 Task: Add Dark Chocolate Covered Almonds Cup to the cart.
Action: Mouse moved to (21, 70)
Screenshot: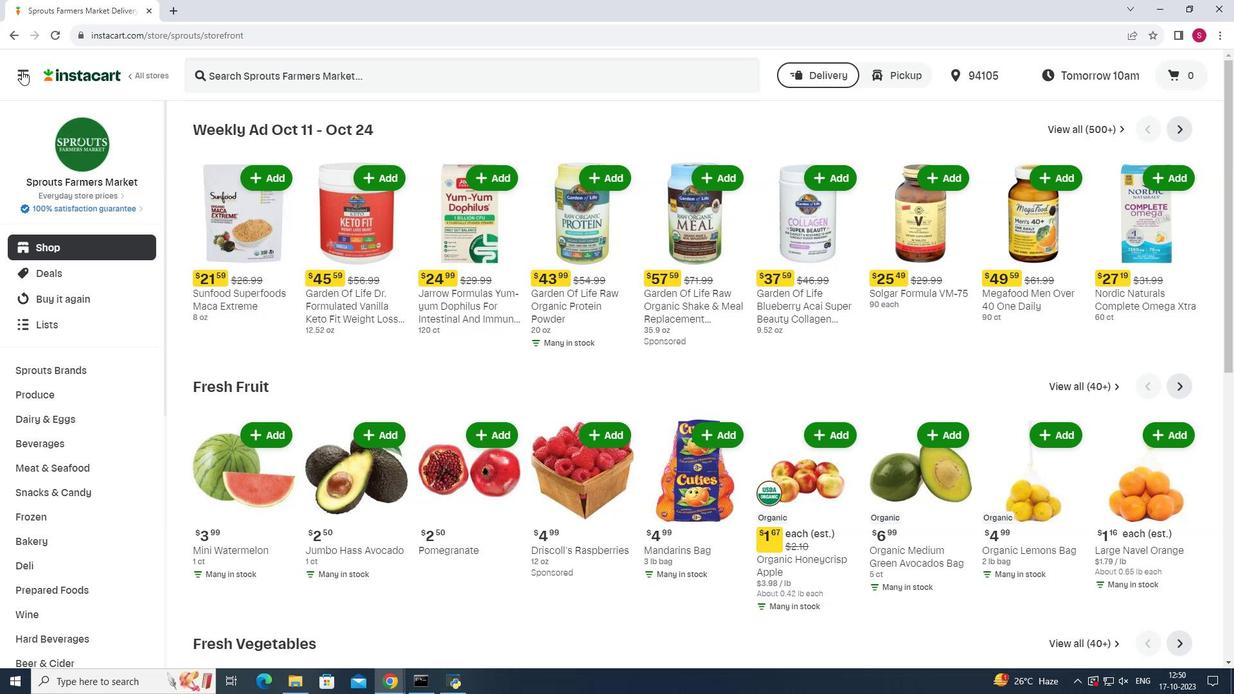 
Action: Mouse pressed left at (21, 70)
Screenshot: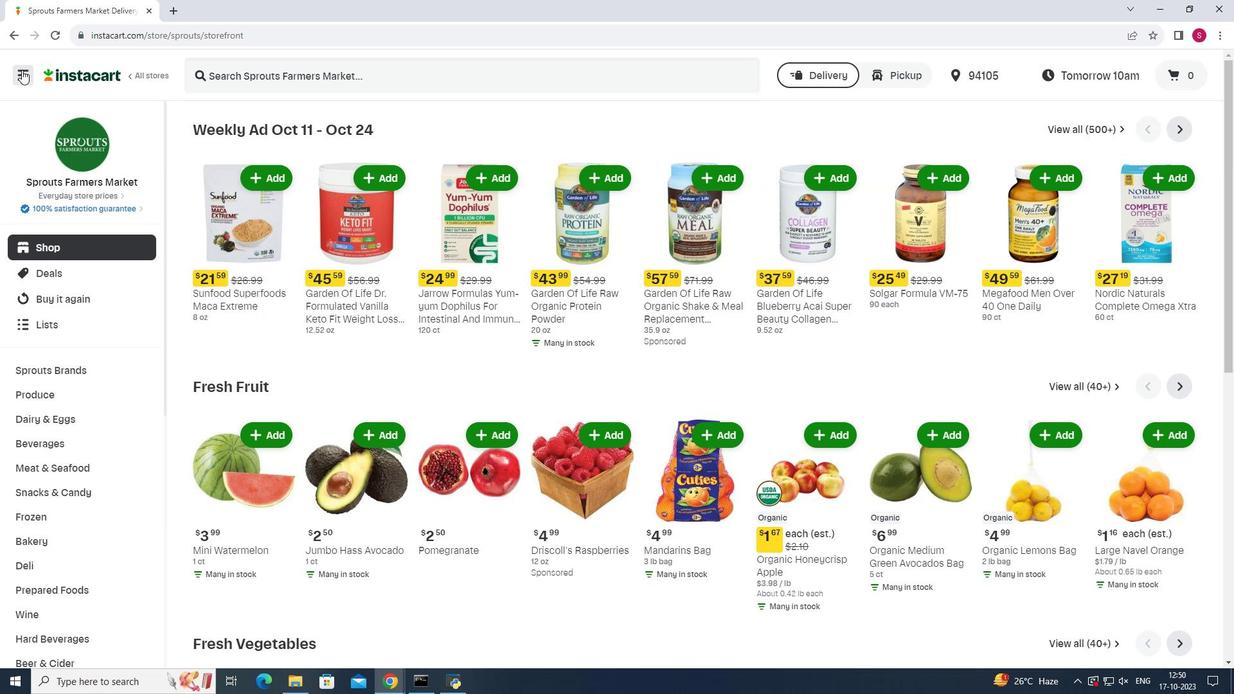 
Action: Mouse moved to (70, 336)
Screenshot: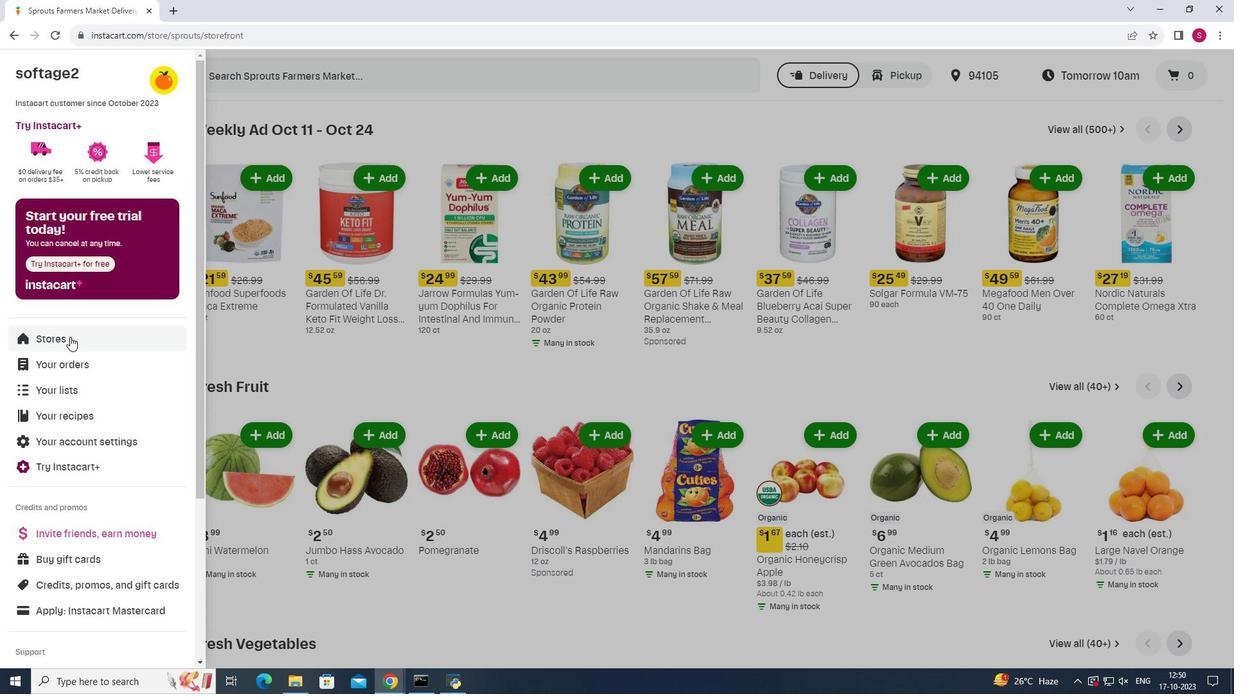 
Action: Mouse pressed left at (70, 336)
Screenshot: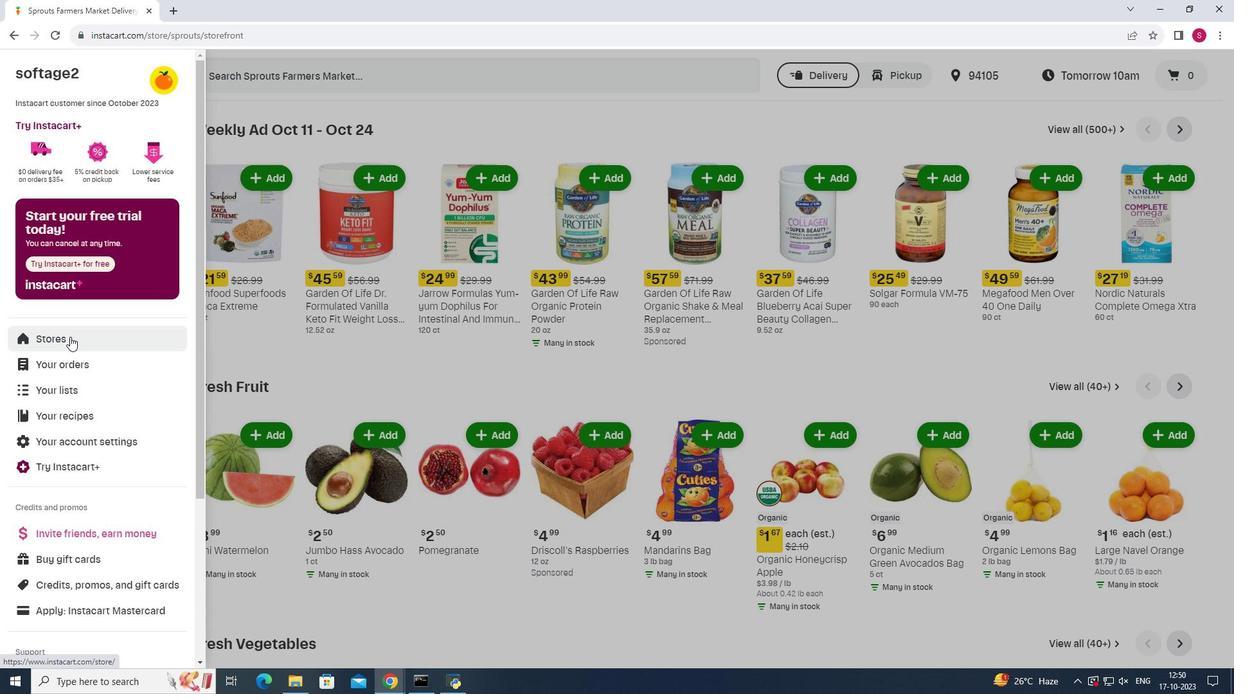 
Action: Mouse moved to (299, 107)
Screenshot: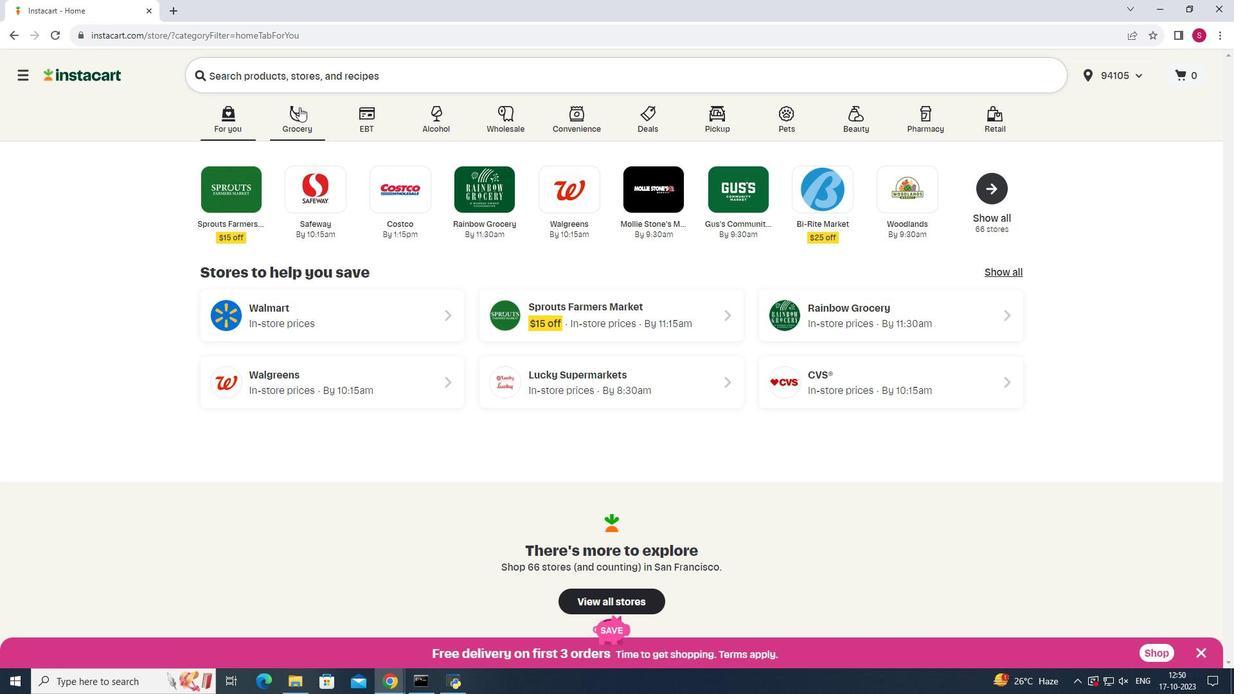
Action: Mouse pressed left at (299, 107)
Screenshot: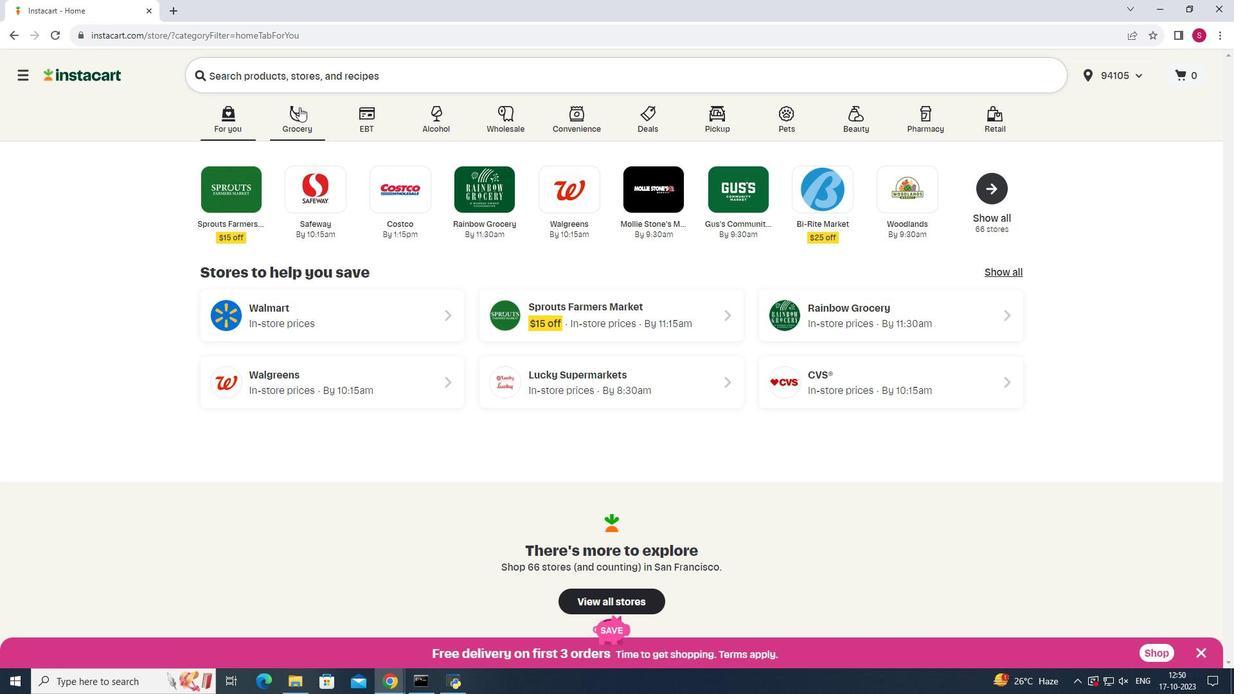
Action: Mouse moved to (868, 169)
Screenshot: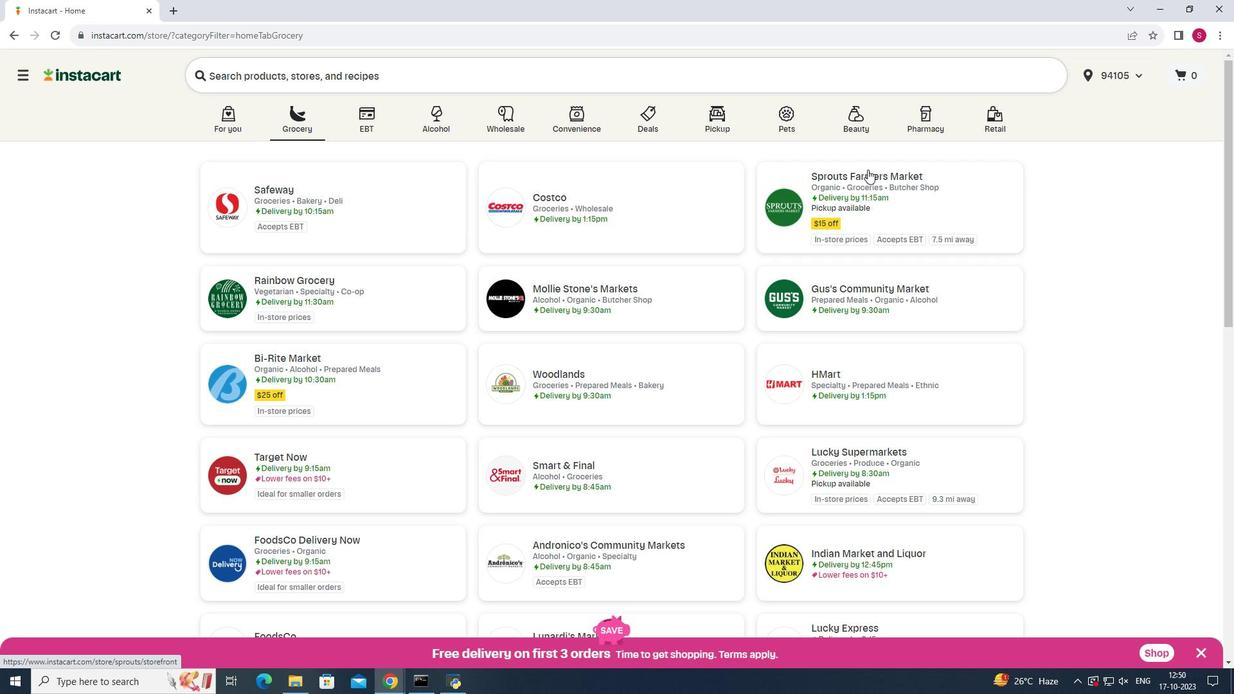 
Action: Mouse pressed left at (868, 169)
Screenshot: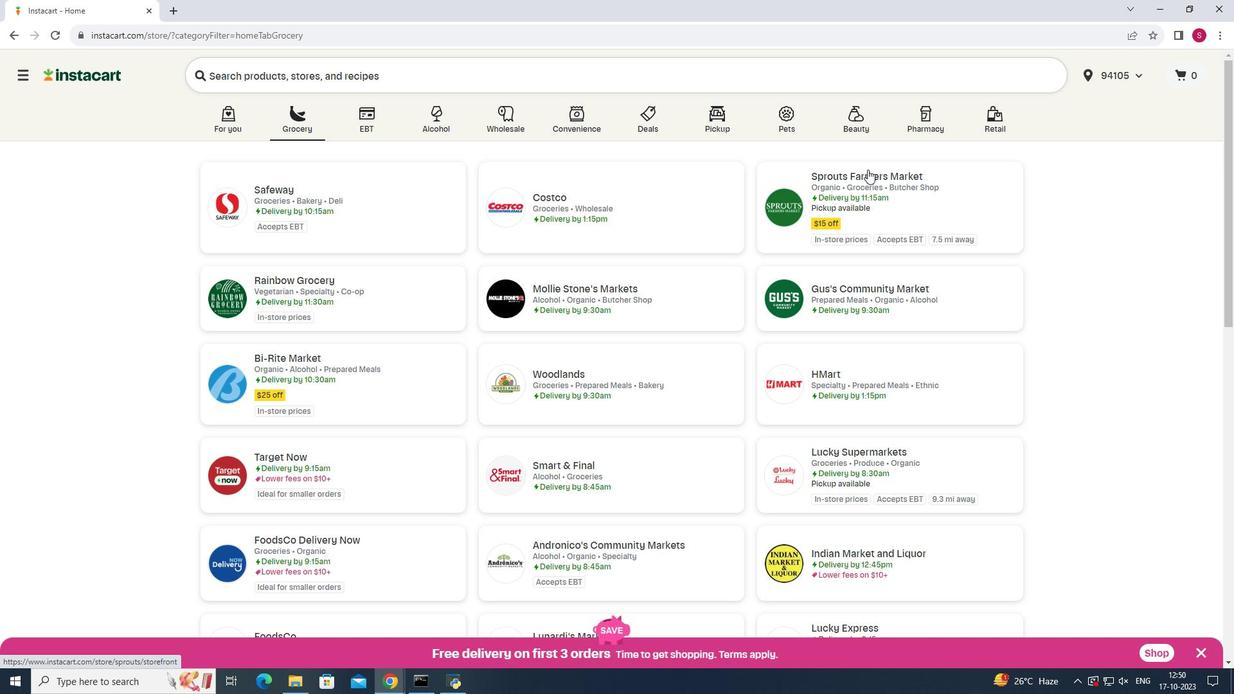 
Action: Mouse moved to (52, 487)
Screenshot: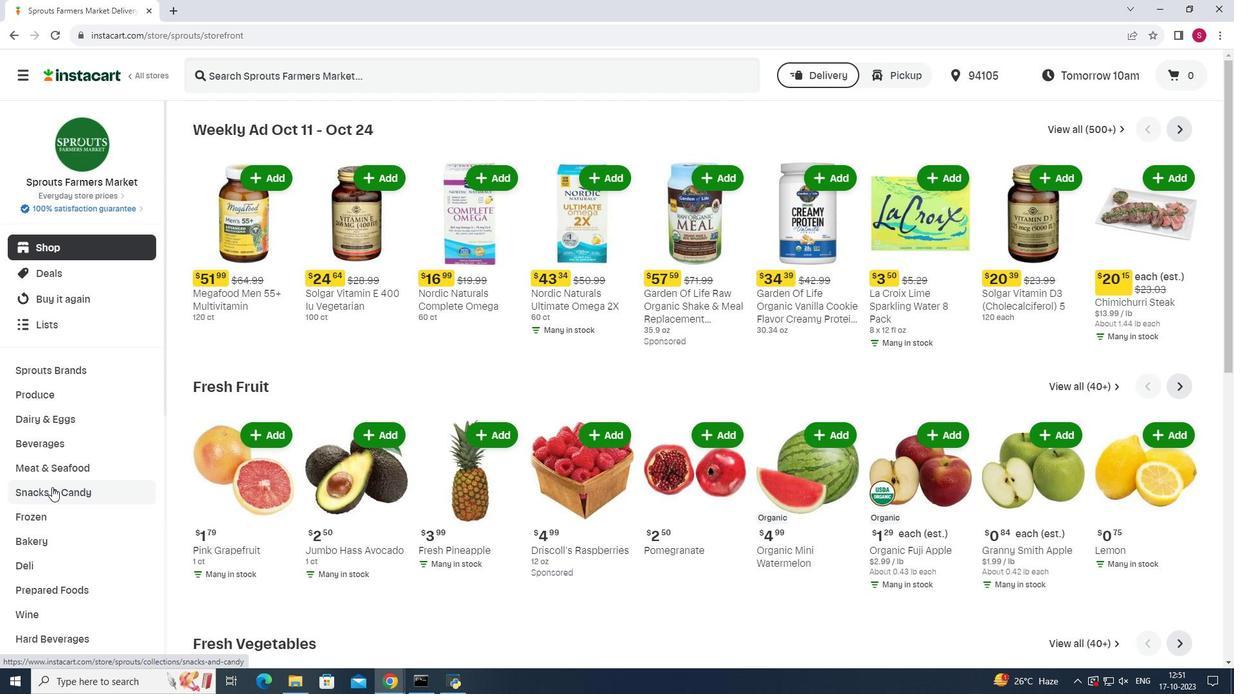 
Action: Mouse pressed left at (52, 487)
Screenshot: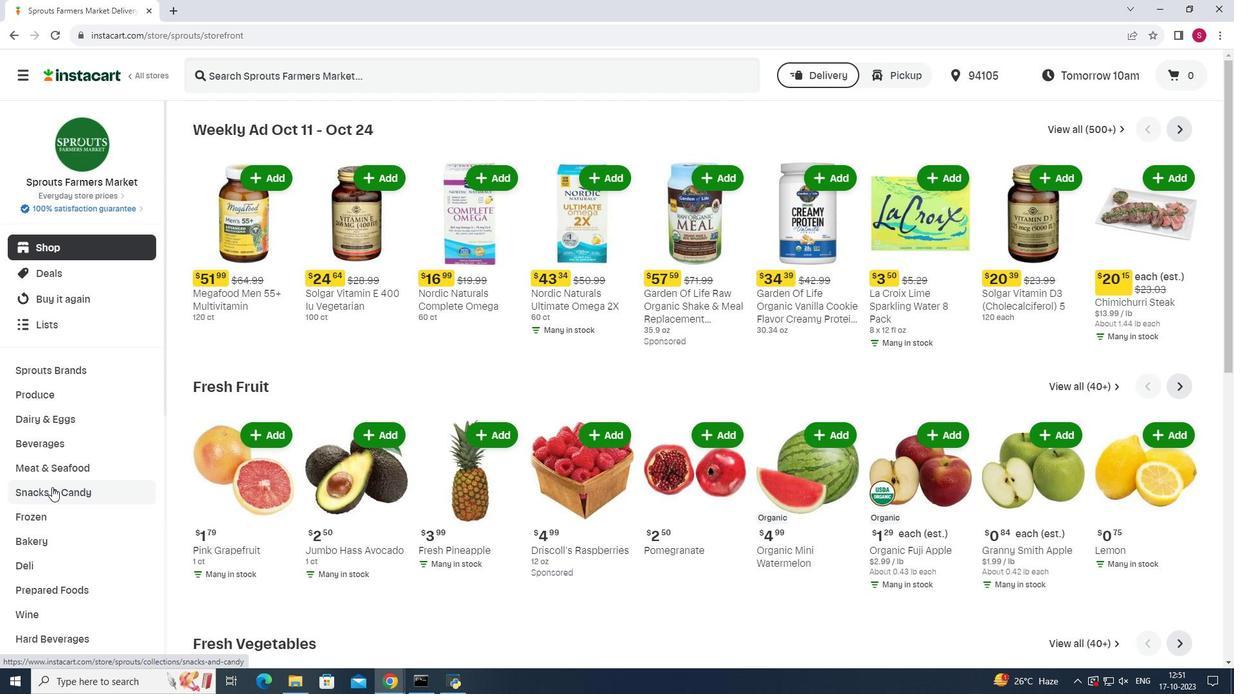 
Action: Mouse moved to (353, 159)
Screenshot: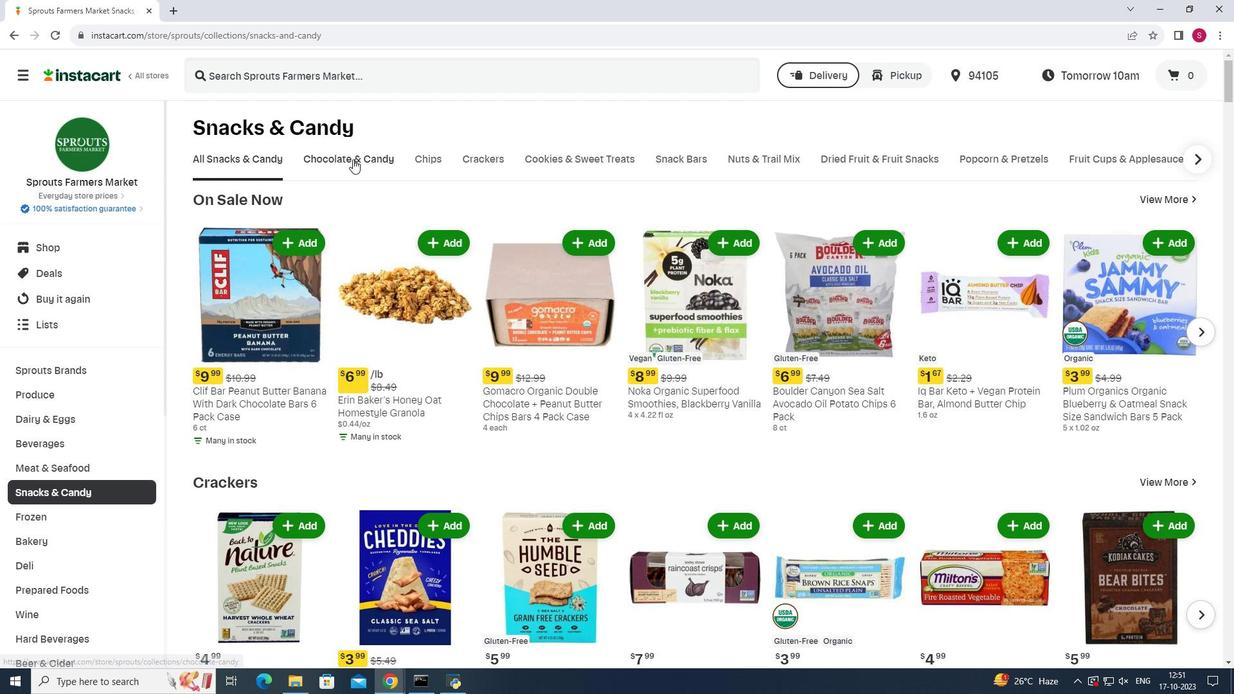 
Action: Mouse pressed left at (353, 159)
Screenshot: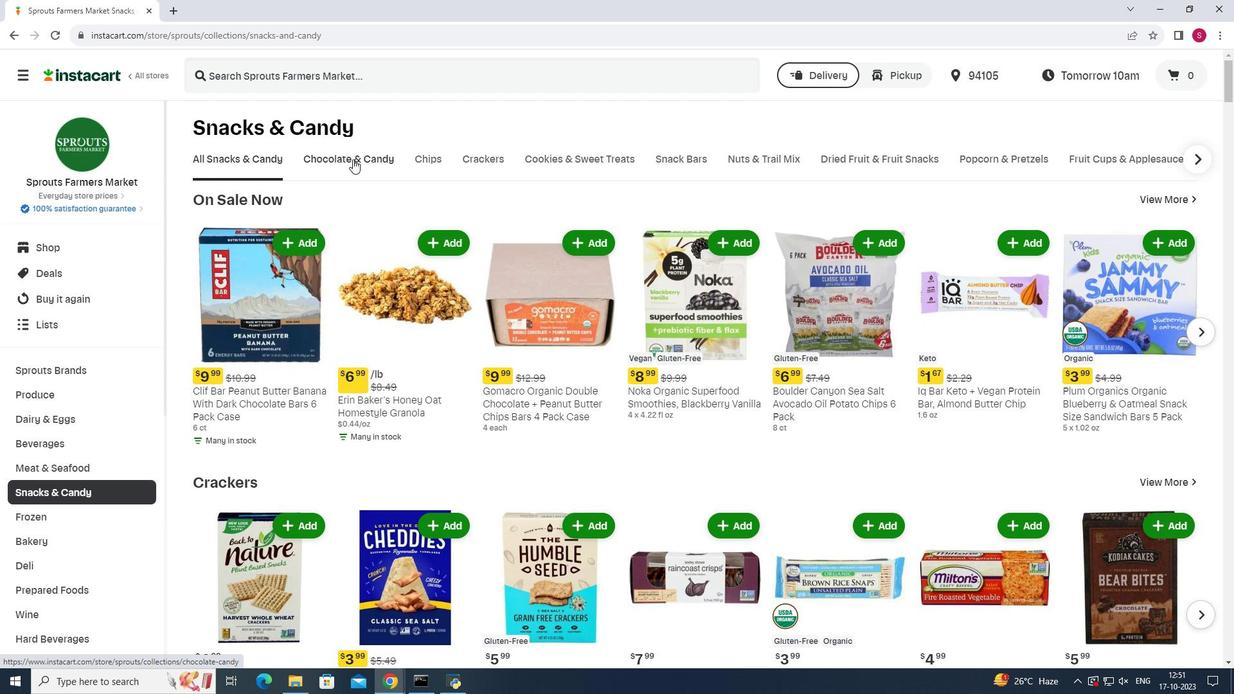 
Action: Mouse moved to (320, 214)
Screenshot: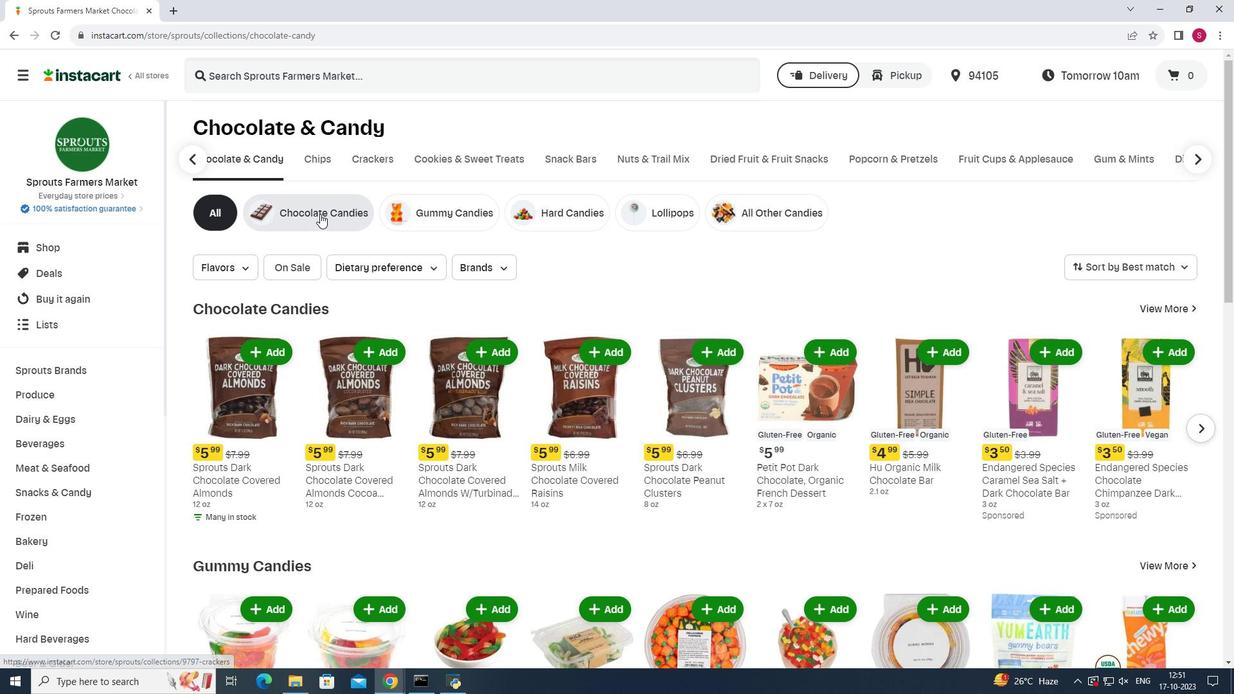 
Action: Mouse pressed left at (320, 214)
Screenshot: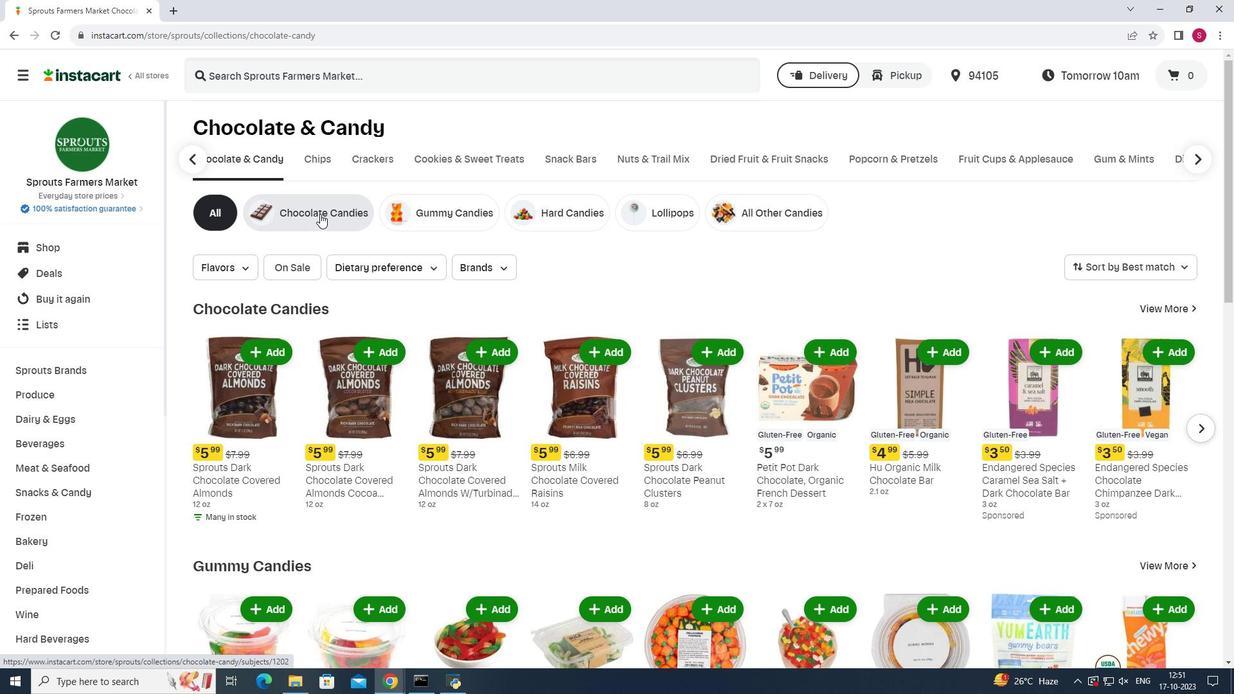 
Action: Mouse moved to (477, 75)
Screenshot: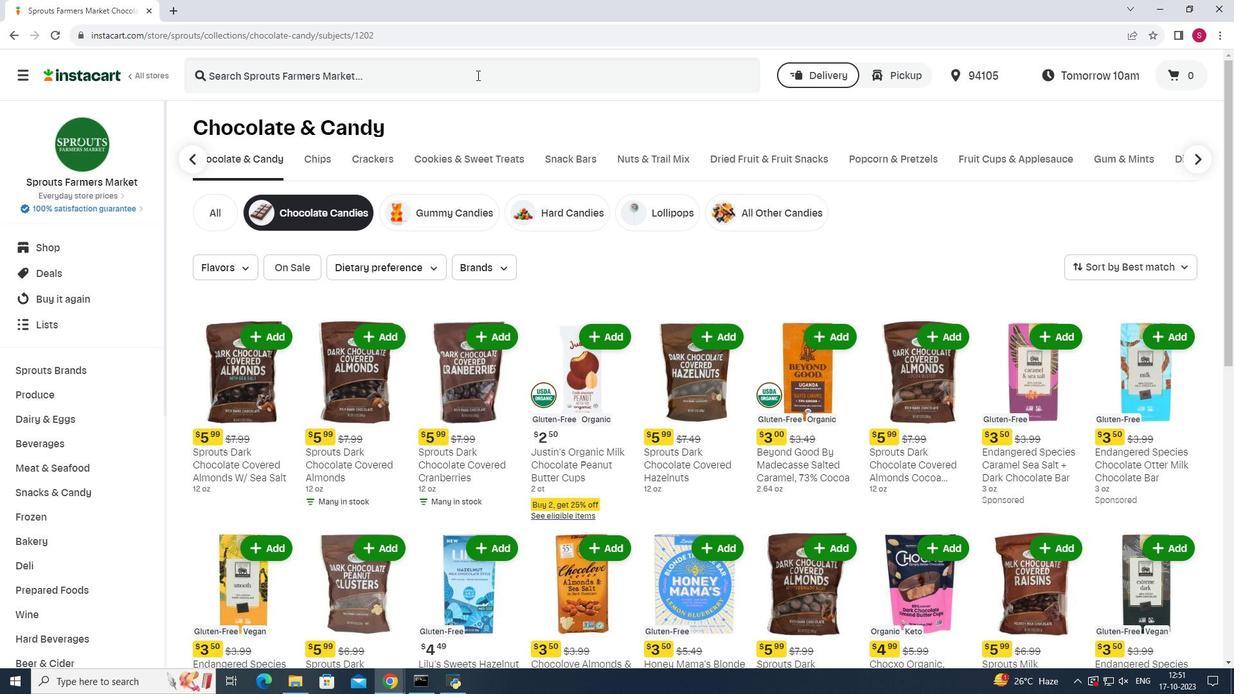 
Action: Mouse pressed left at (477, 75)
Screenshot: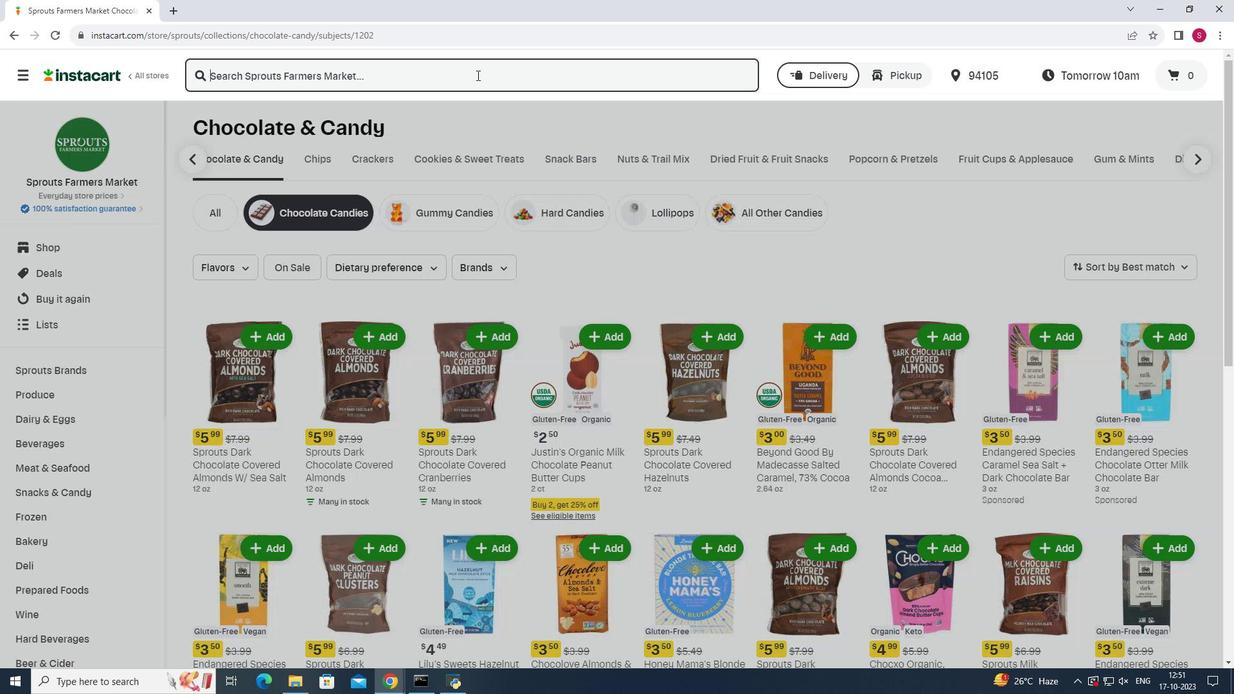 
Action: Key pressed <Key.shift>Dark<Key.space><Key.shift>Chocolate<Key.space><Key.shift>Covered<Key.space><Key.shift>Almonds<Key.space><Key.shift>Cup<Key.enter>
Screenshot: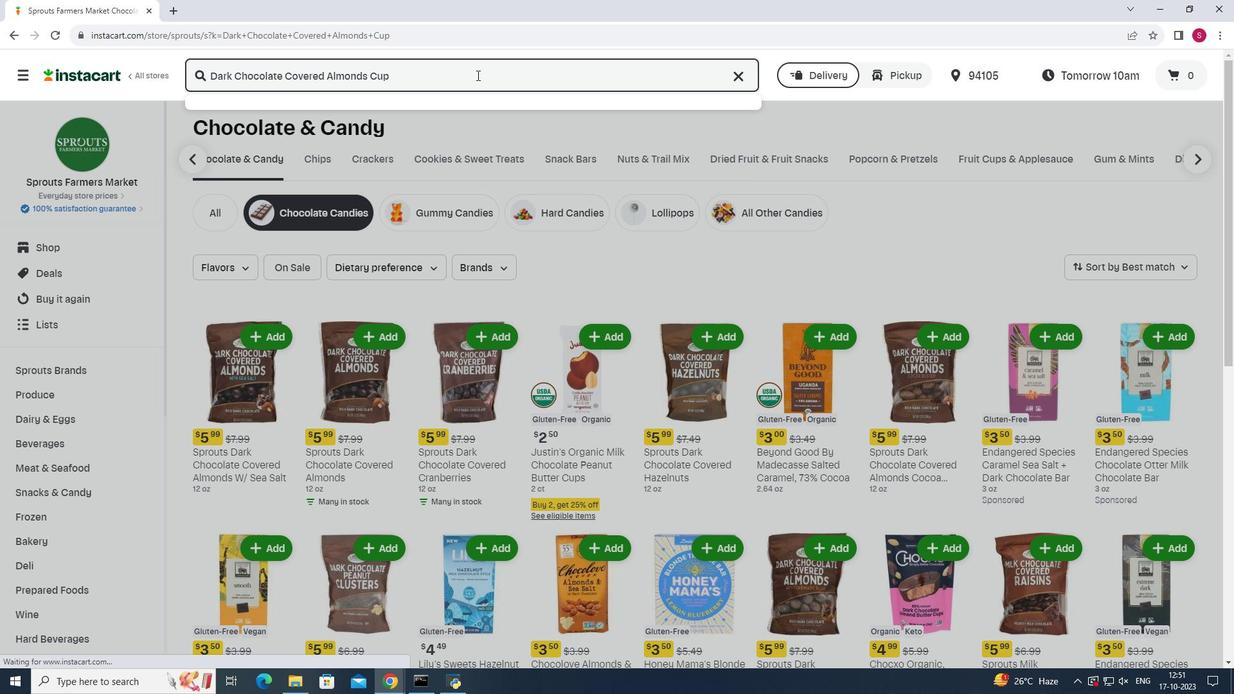 
Action: Mouse moved to (1028, 418)
Screenshot: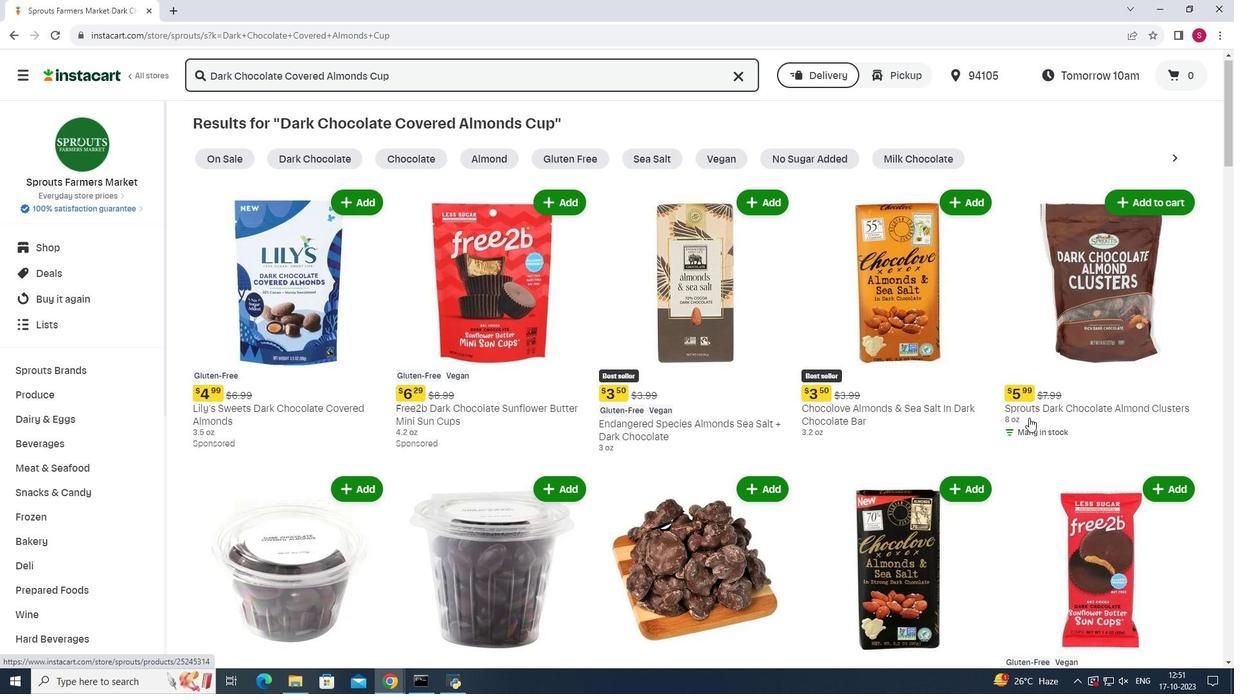
Action: Mouse scrolled (1028, 417) with delta (0, 0)
Screenshot: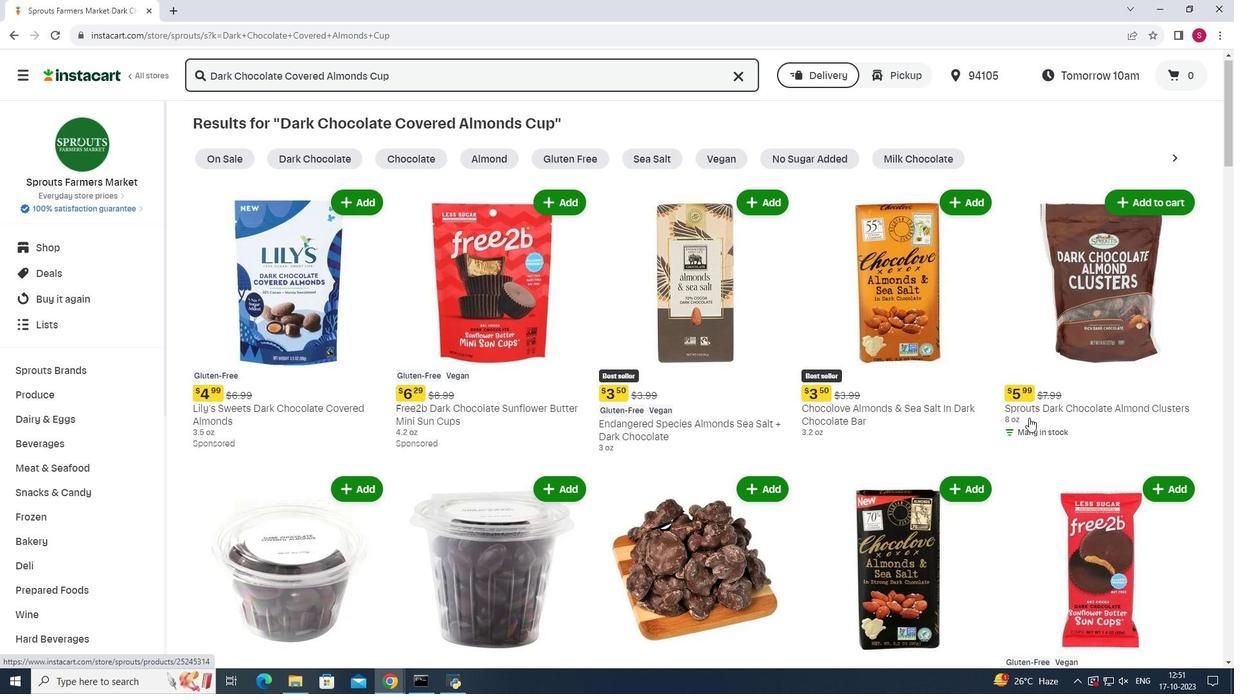 
Action: Mouse moved to (1028, 418)
Screenshot: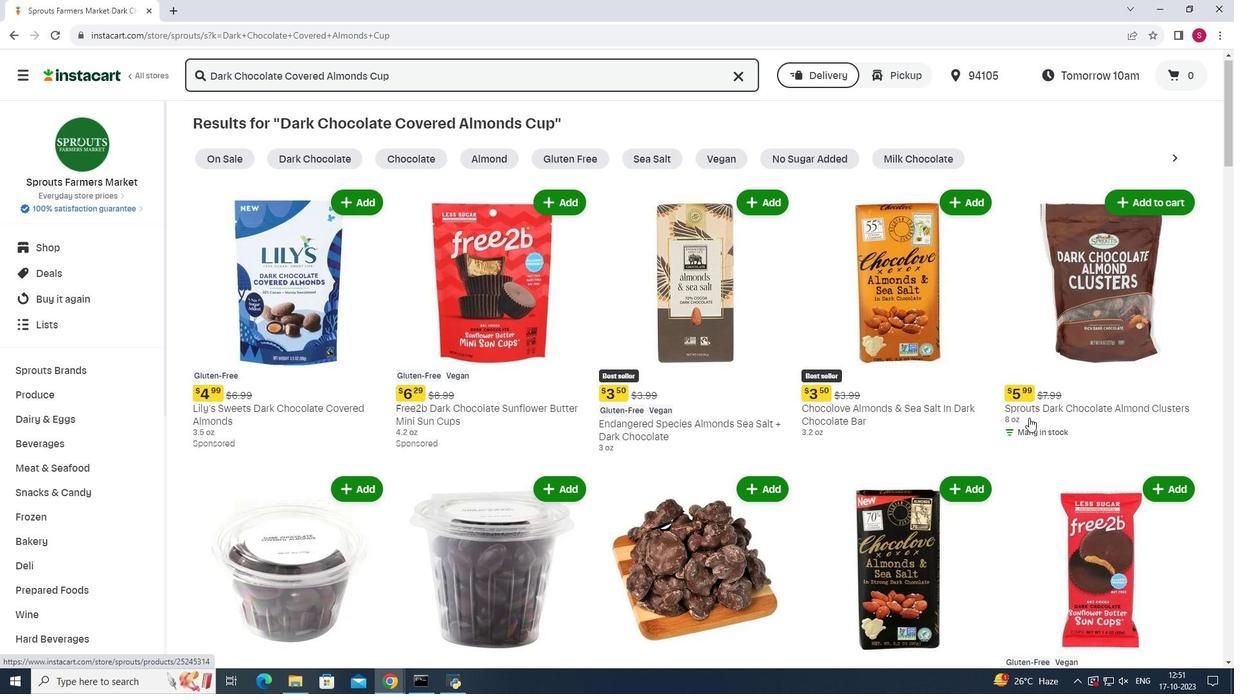 
Action: Mouse scrolled (1028, 417) with delta (0, 0)
Screenshot: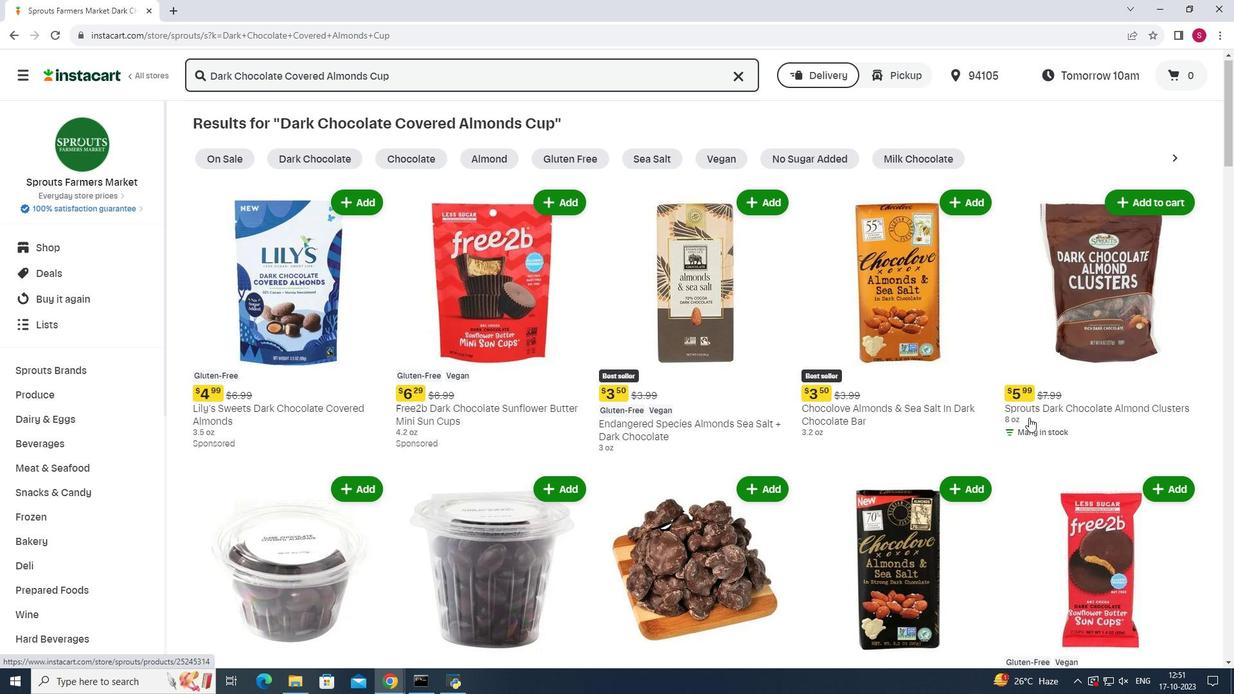 
Action: Mouse moved to (1029, 418)
Screenshot: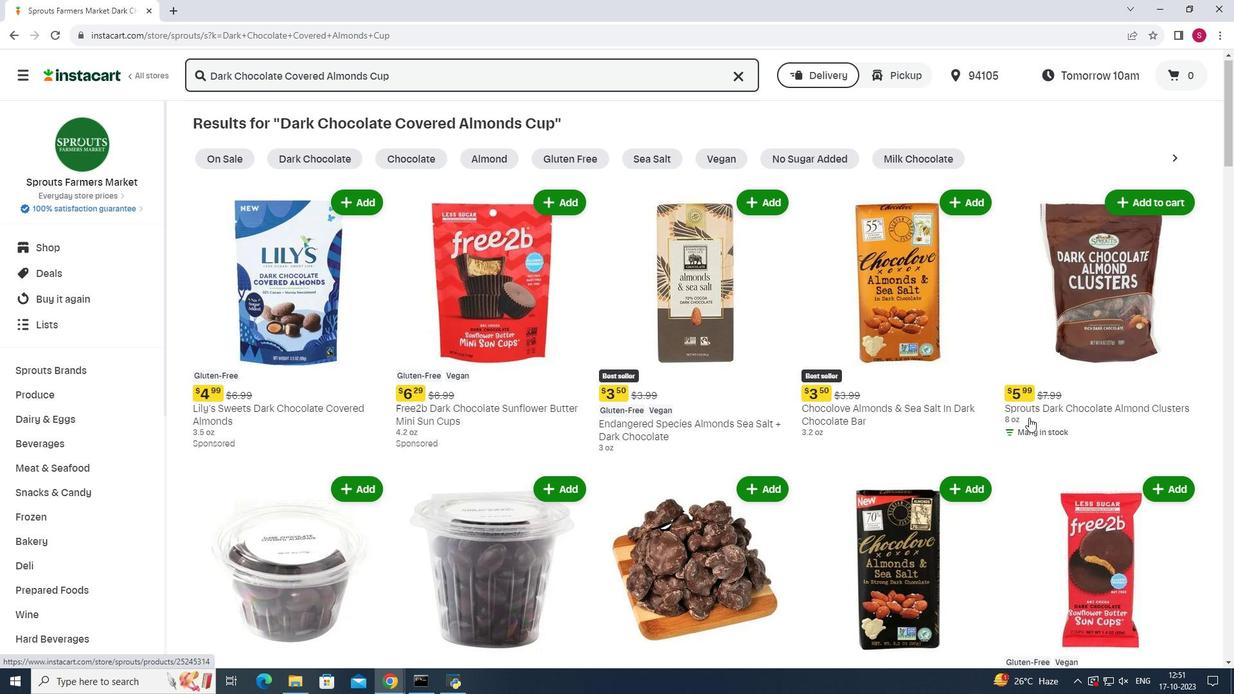 
Action: Mouse scrolled (1029, 417) with delta (0, 0)
Screenshot: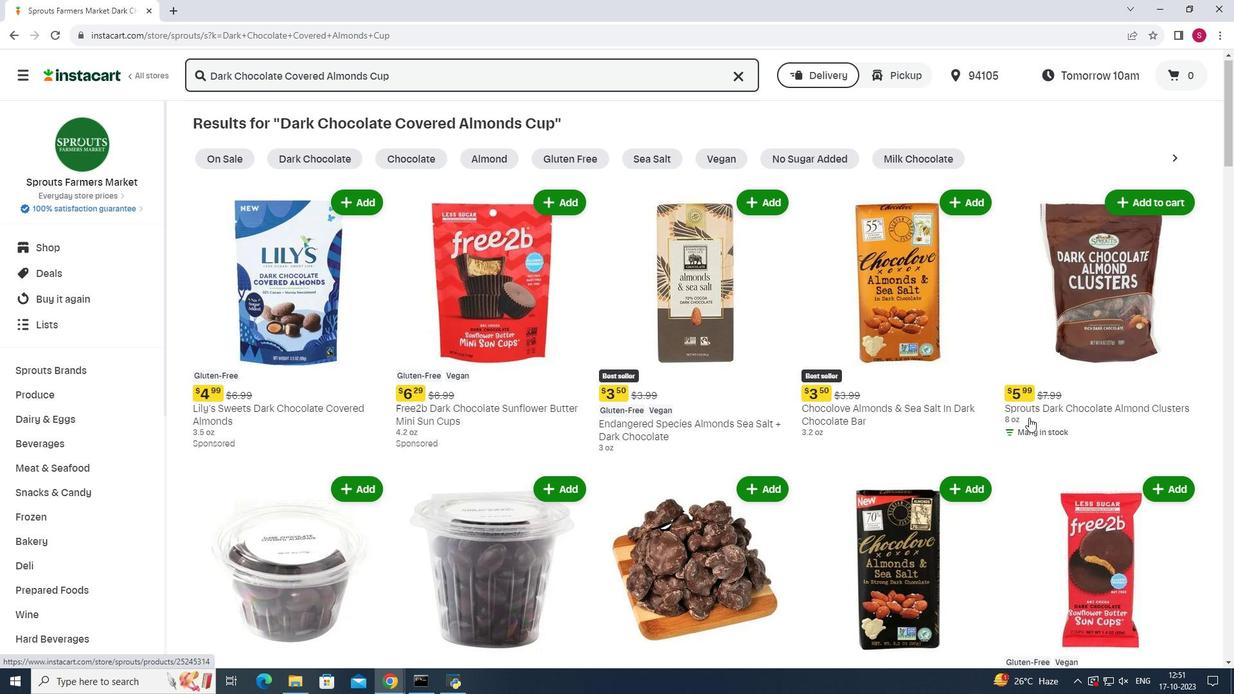 
Action: Mouse scrolled (1029, 417) with delta (0, 0)
Screenshot: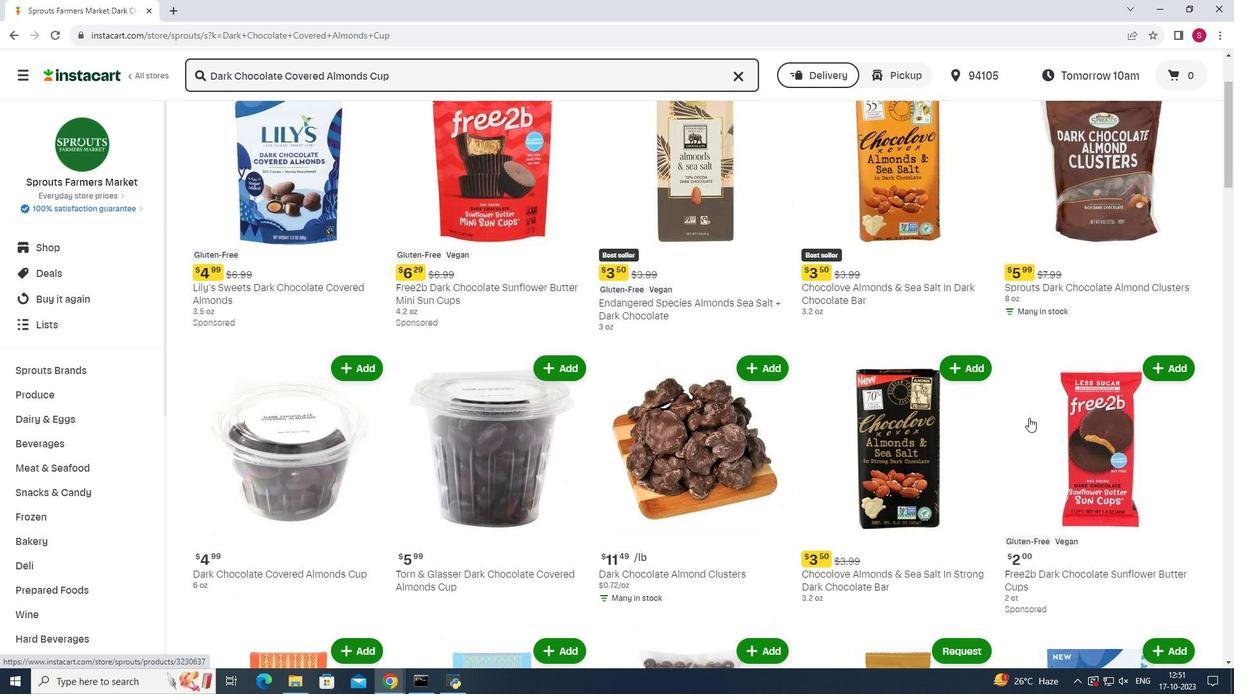 
Action: Mouse moved to (351, 236)
Screenshot: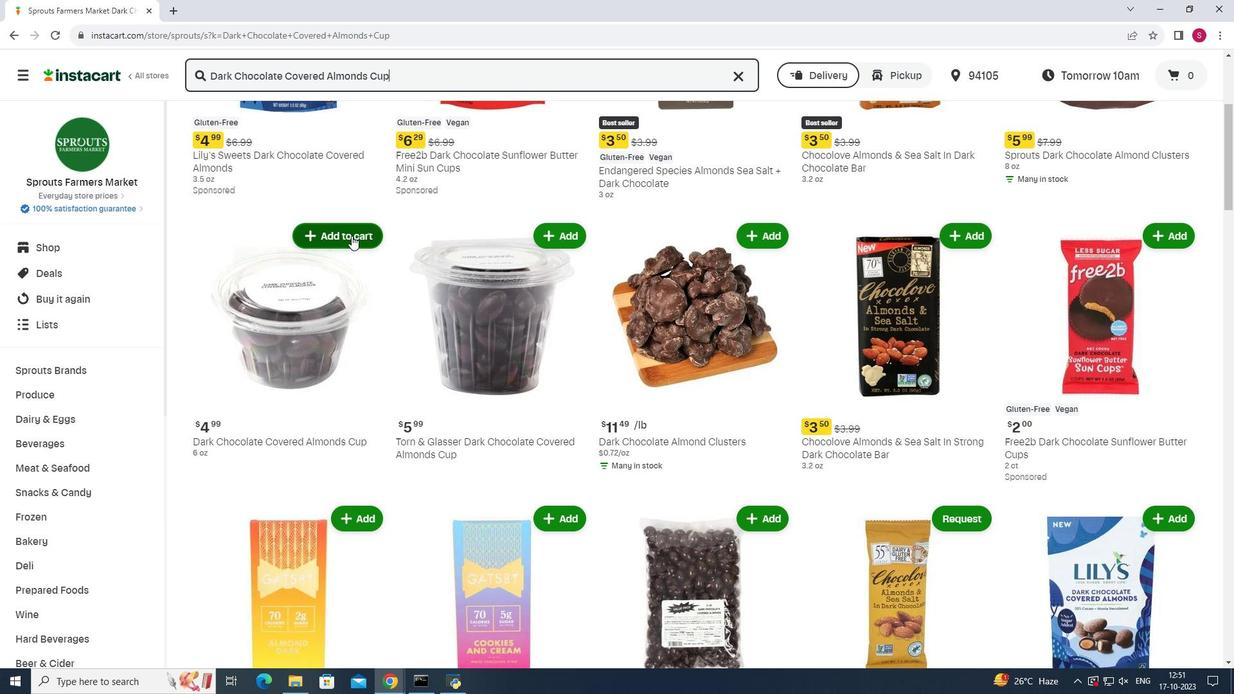 
Action: Mouse pressed left at (351, 236)
Screenshot: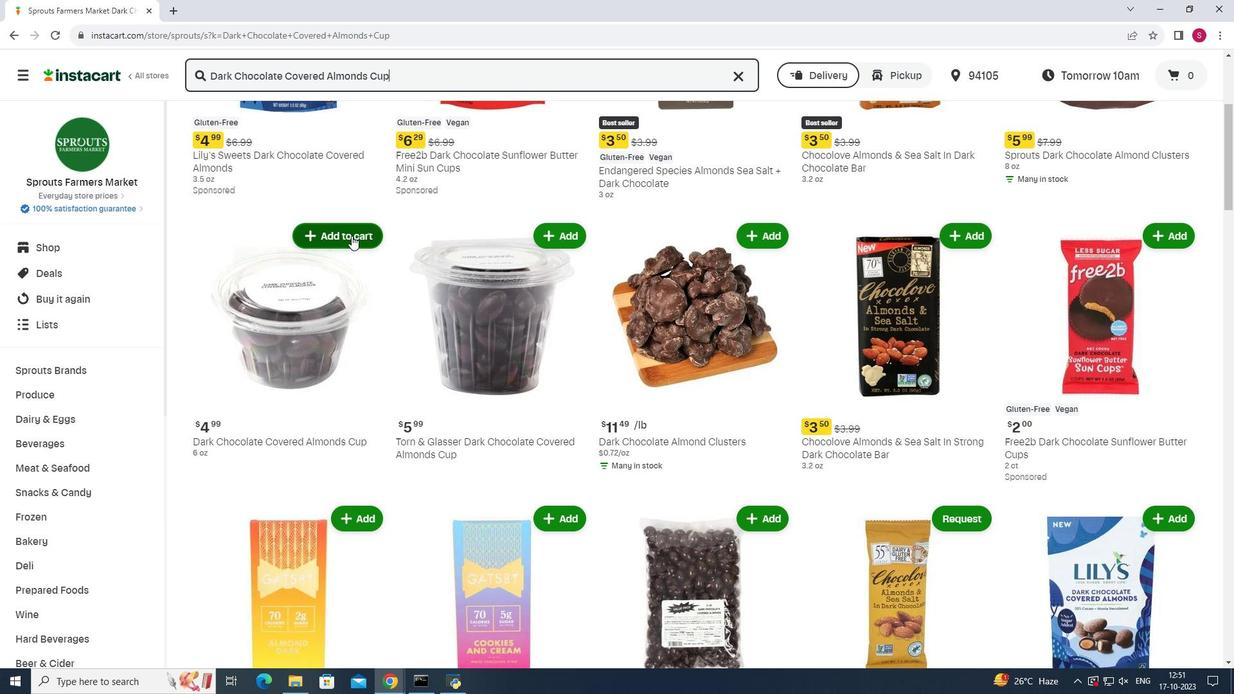 
Action: Mouse moved to (911, 205)
Screenshot: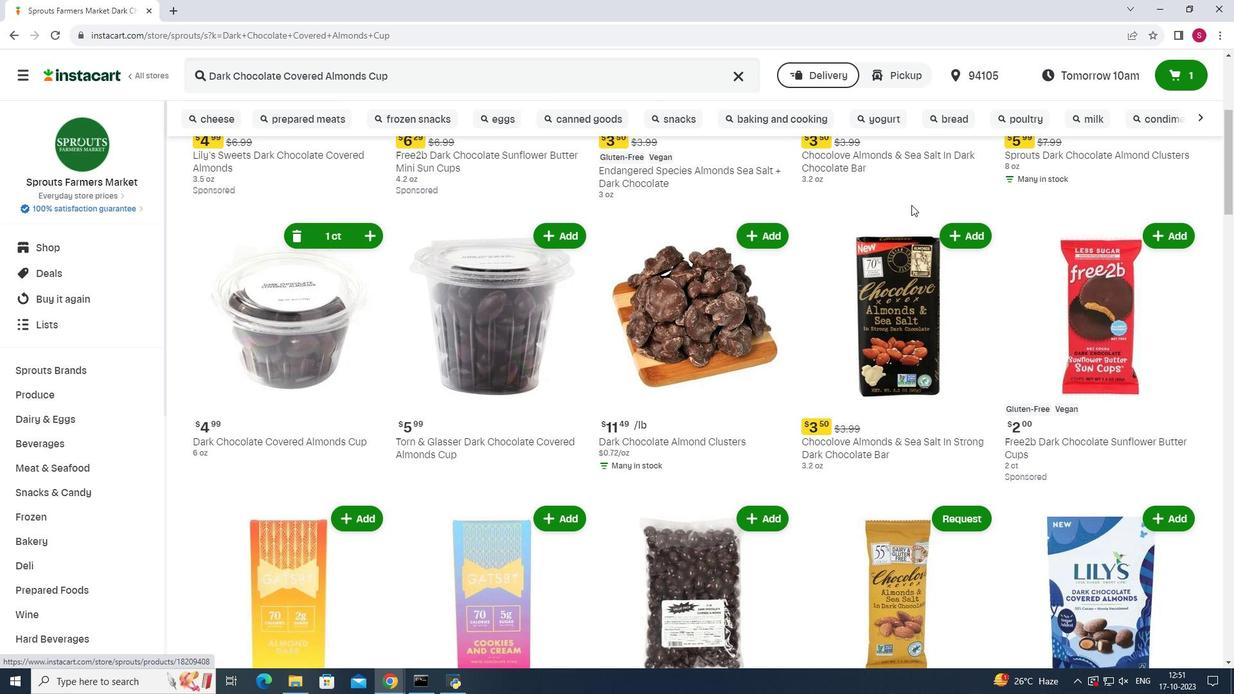 
